 Task: Add an event with the title Second Team Building Challenge: Scavenger Hunt, date '2023/12/30', time 7:00 AM to 9:00 AMand add a description: Following the introduction, participants will have the chance to present a prepared presentation of their choice in front of the group. Each presenter will be allocated a specific time slot, allowing them to showcase their skills and practice their delivery. Presentations can cover a wide range of topics, including but not limited to business proposals, academic research, project updates, or persuasive speeches., put the event into Orange category . Add location for the event as: The Savoy, London, United Kingdom, logged in from the account softage.7@softage.netand send the event invitation to softage.1@softage.net and softage.2@softage.net. Set a reminder for the event 5 minutes before
Action: Mouse moved to (96, 115)
Screenshot: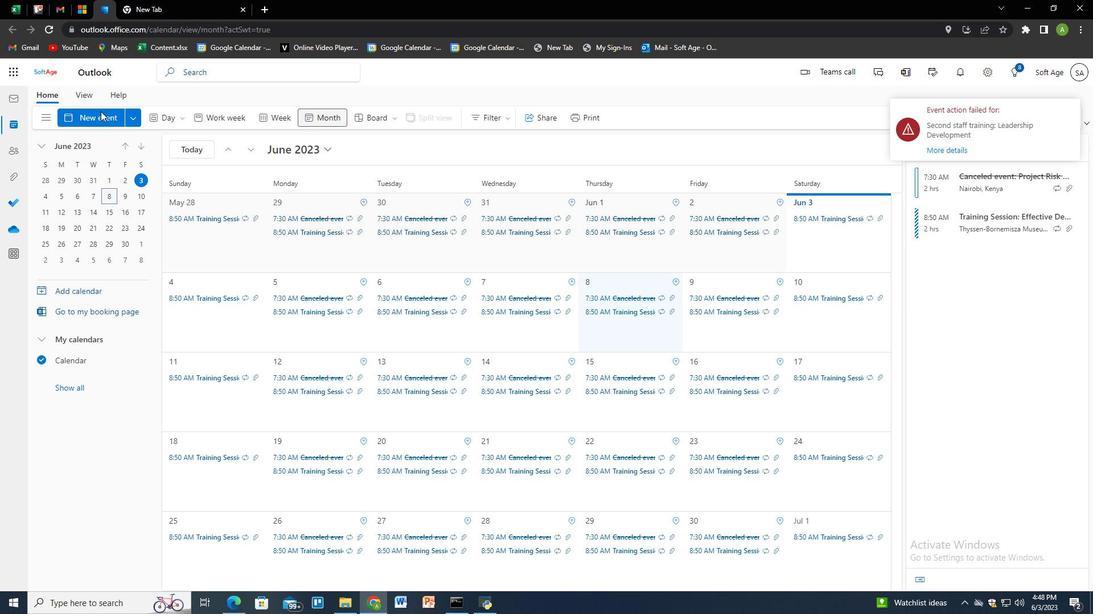 
Action: Mouse pressed left at (96, 115)
Screenshot: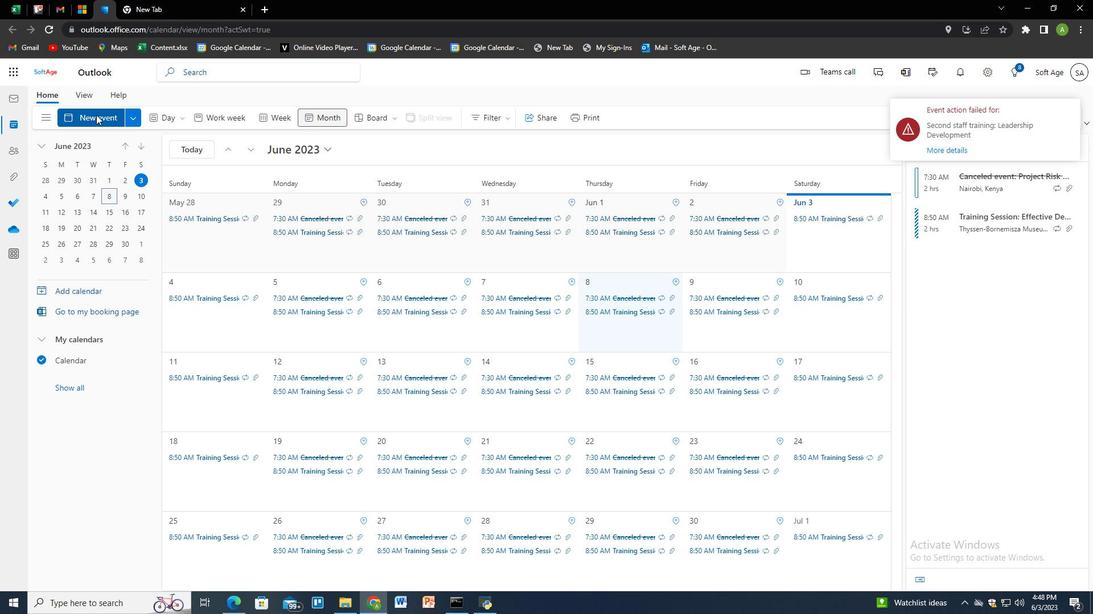 
Action: Key pressed <Key.shift>Second<Key.space><Key.shift>Team<Key.space><Key.shift>Building<Key.space><Key.shift>Challenge<Key.shift>:<Key.space><Key.shift>Scabe<Key.backspace><Key.backspace>venger<Key.space><Key.shift>Hunt
Screenshot: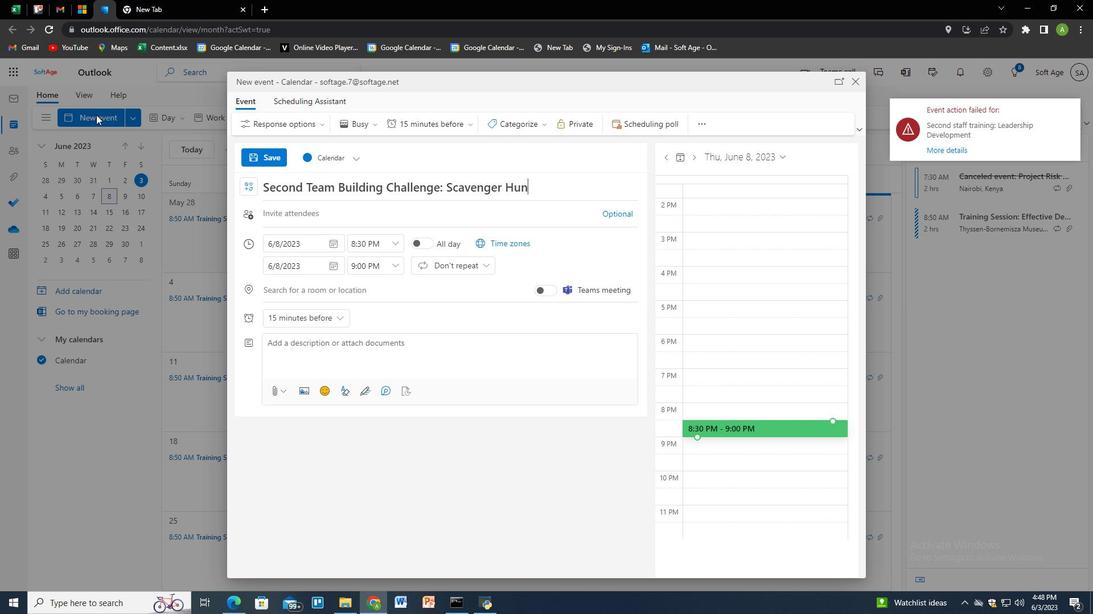 
Action: Mouse moved to (335, 241)
Screenshot: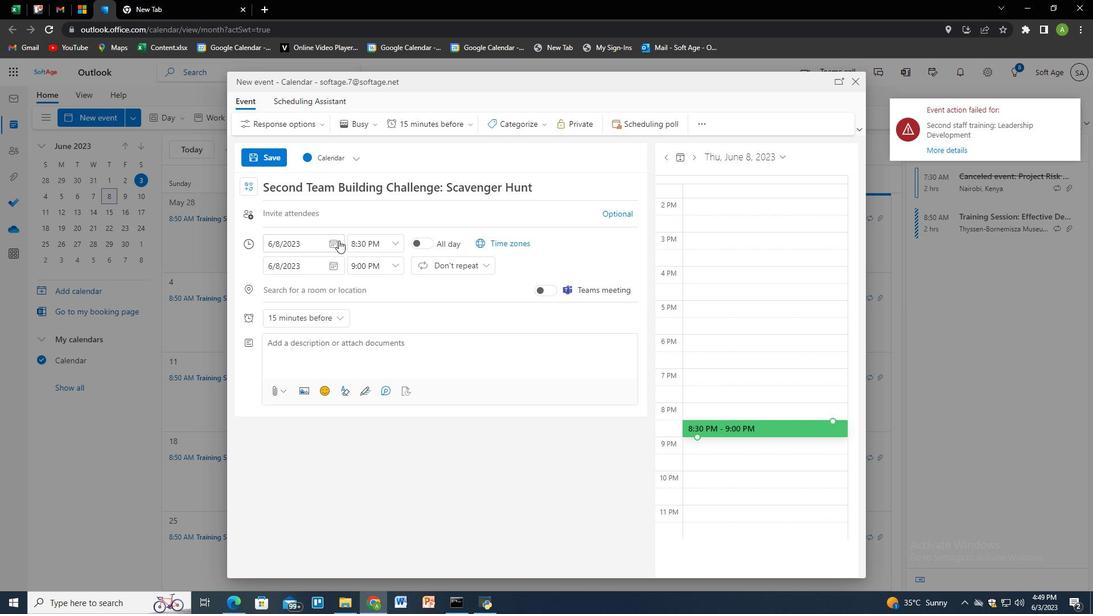 
Action: Mouse pressed left at (335, 241)
Screenshot: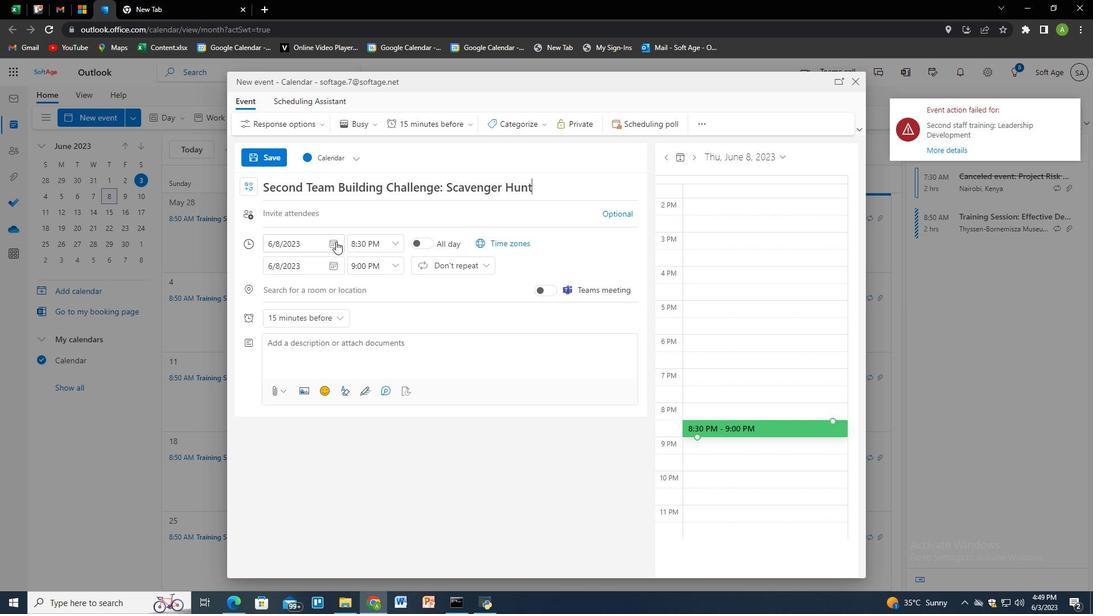 
Action: Mouse moved to (371, 268)
Screenshot: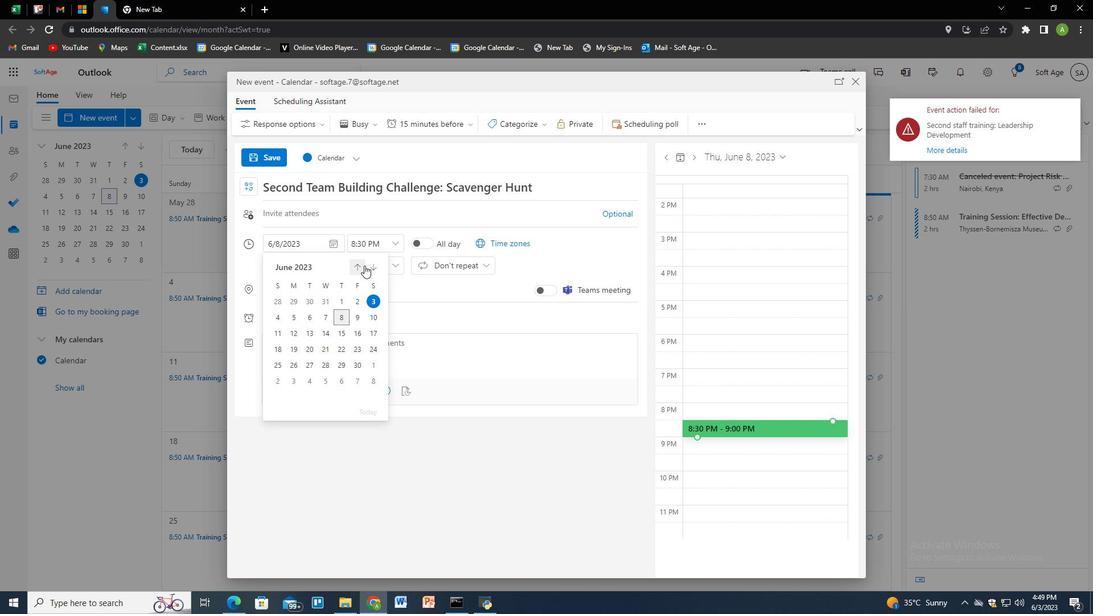 
Action: Mouse pressed left at (371, 268)
Screenshot: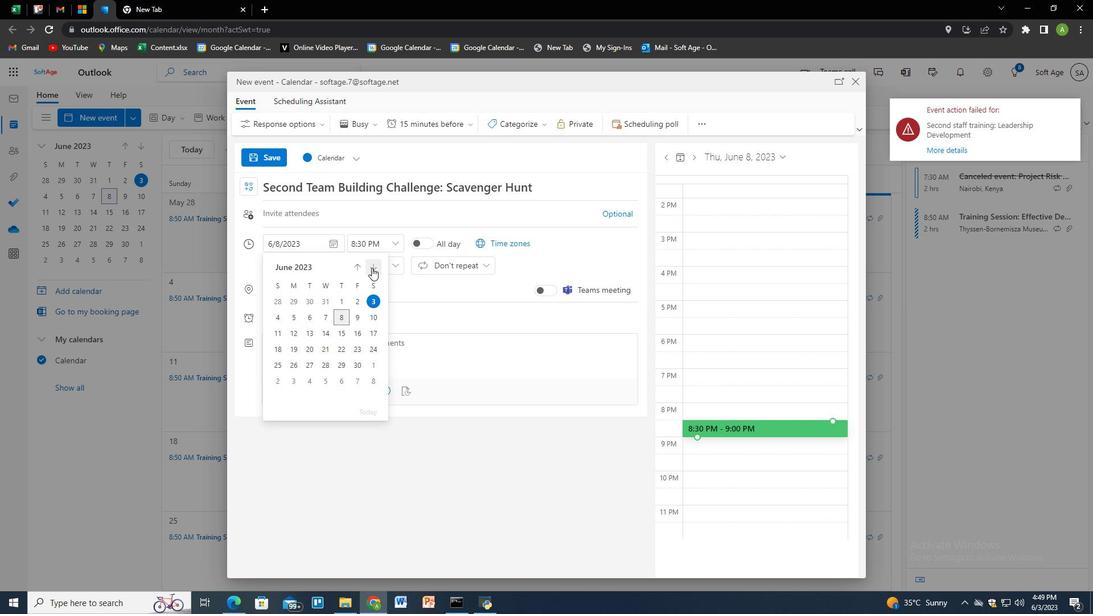 
Action: Mouse pressed left at (371, 268)
Screenshot: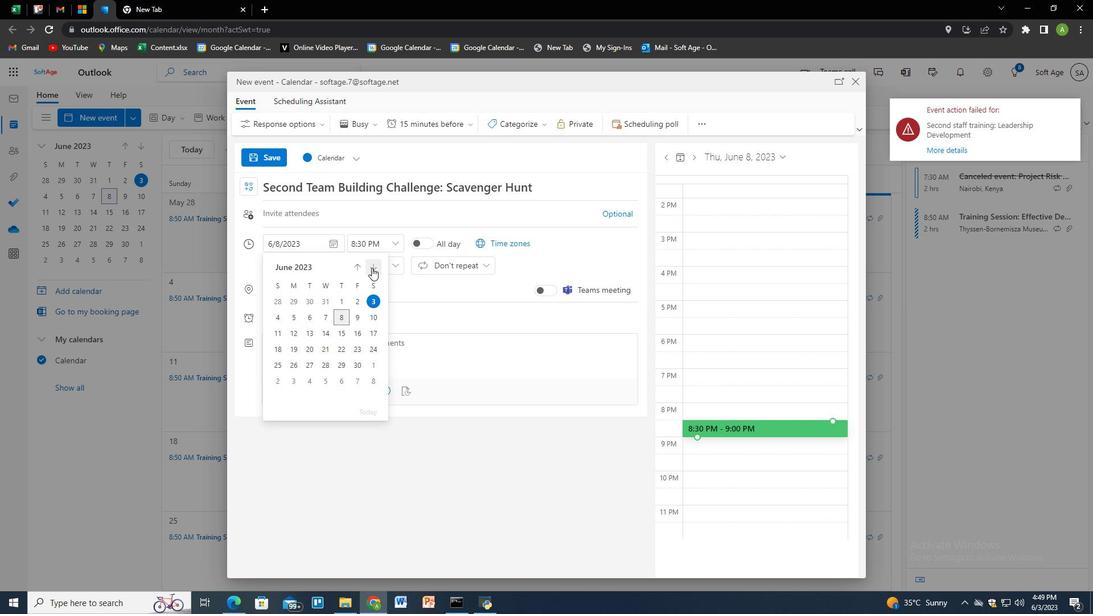 
Action: Mouse pressed left at (371, 268)
Screenshot: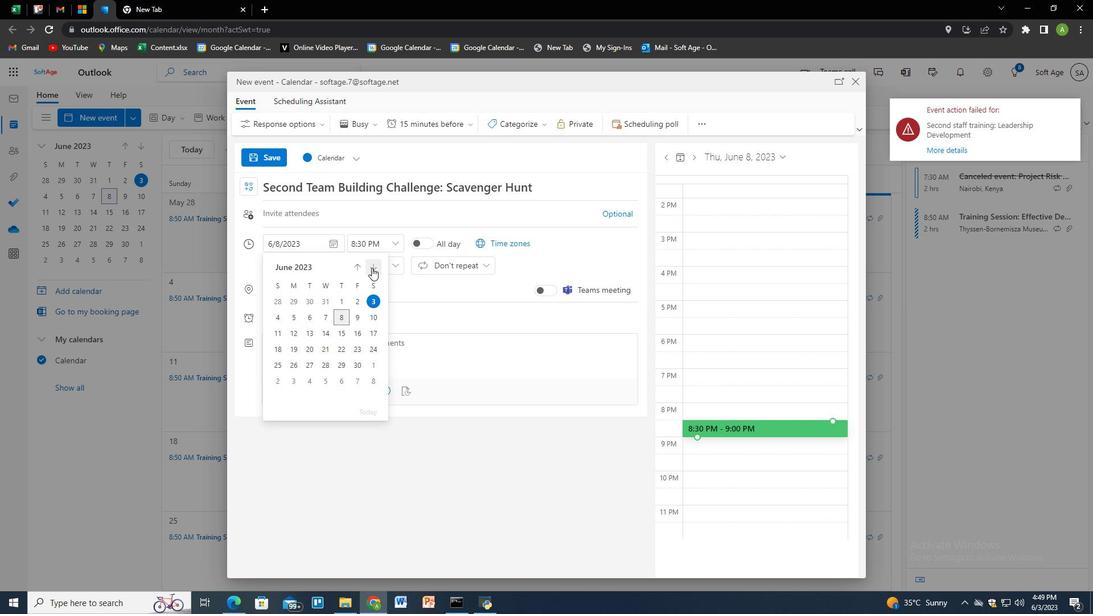 
Action: Mouse pressed left at (371, 268)
Screenshot: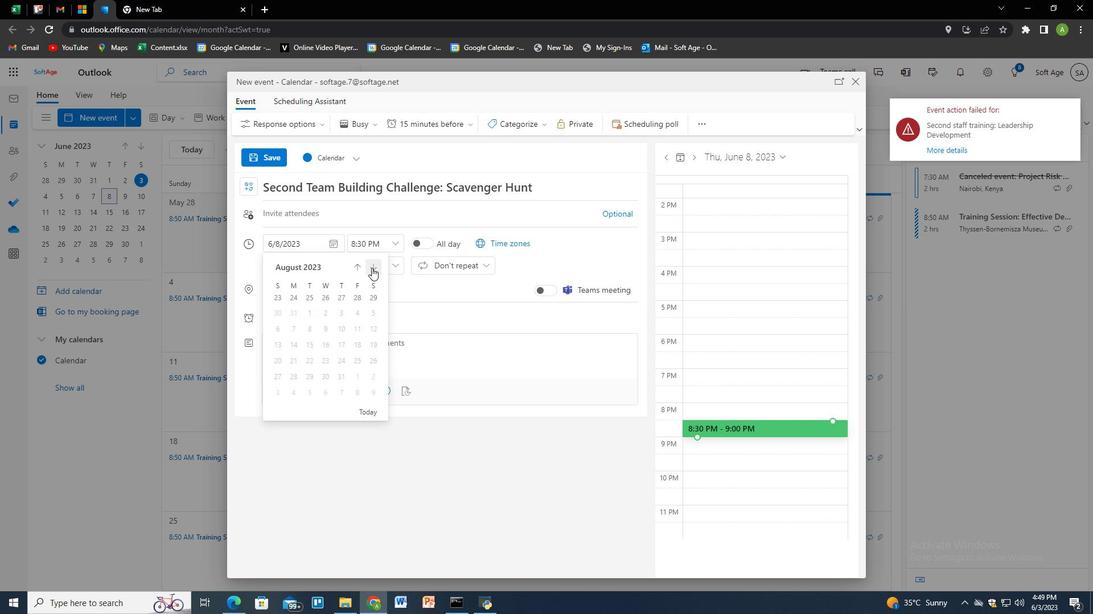 
Action: Mouse pressed left at (371, 268)
Screenshot: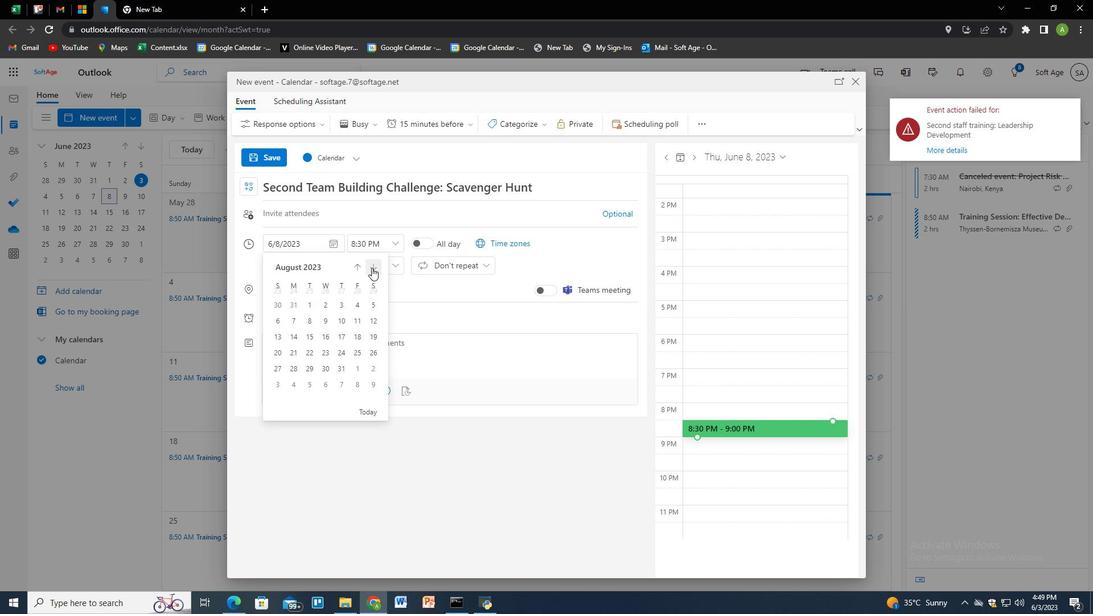 
Action: Mouse pressed left at (371, 268)
Screenshot: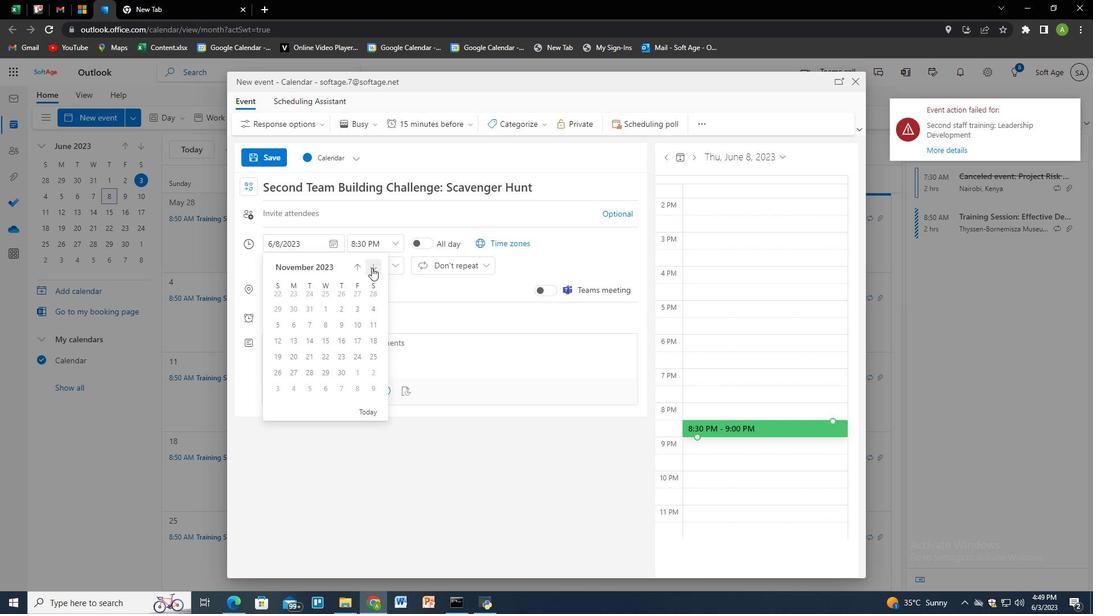
Action: Mouse moved to (375, 363)
Screenshot: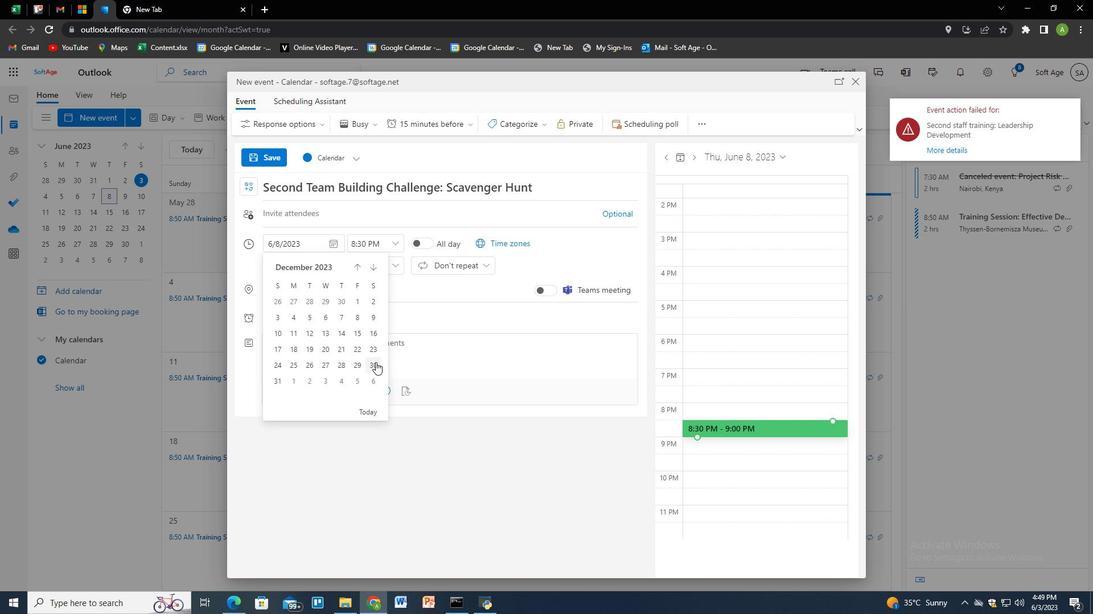 
Action: Mouse pressed left at (375, 363)
Screenshot: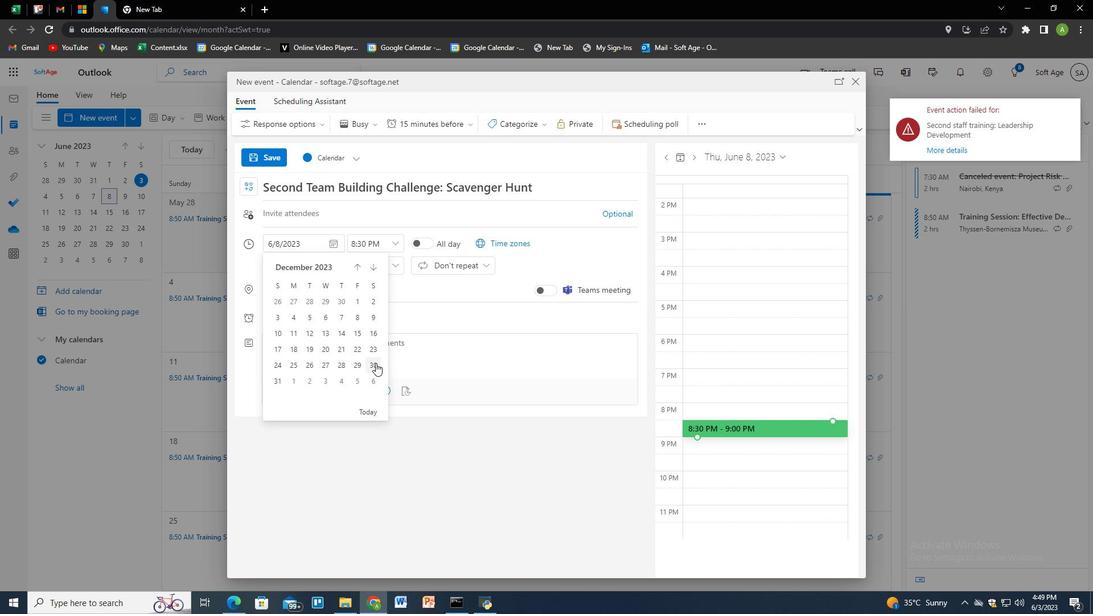 
Action: Mouse moved to (370, 244)
Screenshot: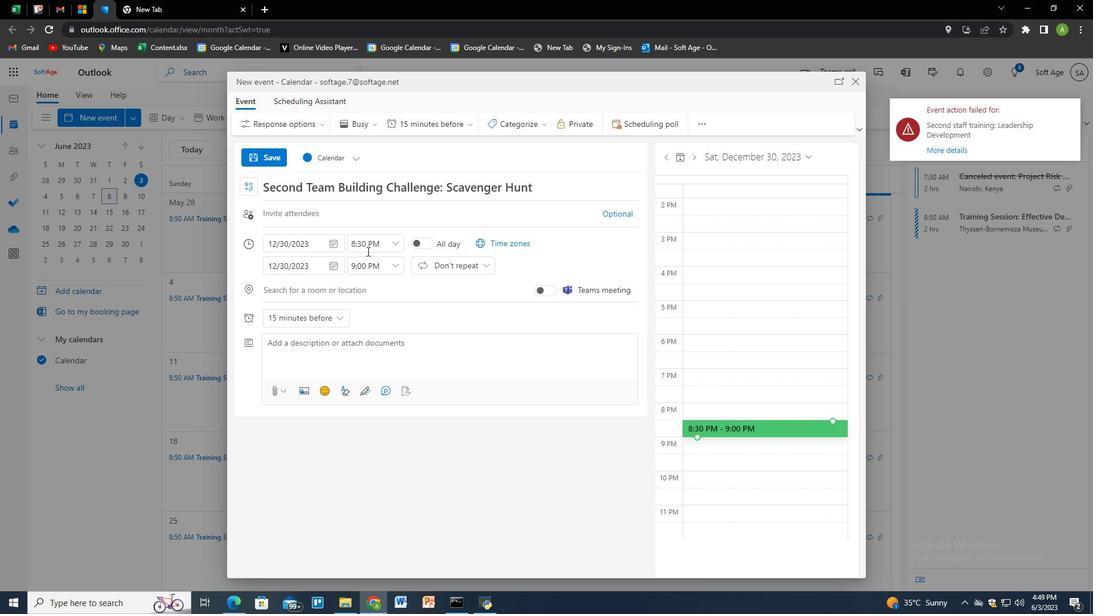
Action: Mouse pressed left at (370, 244)
Screenshot: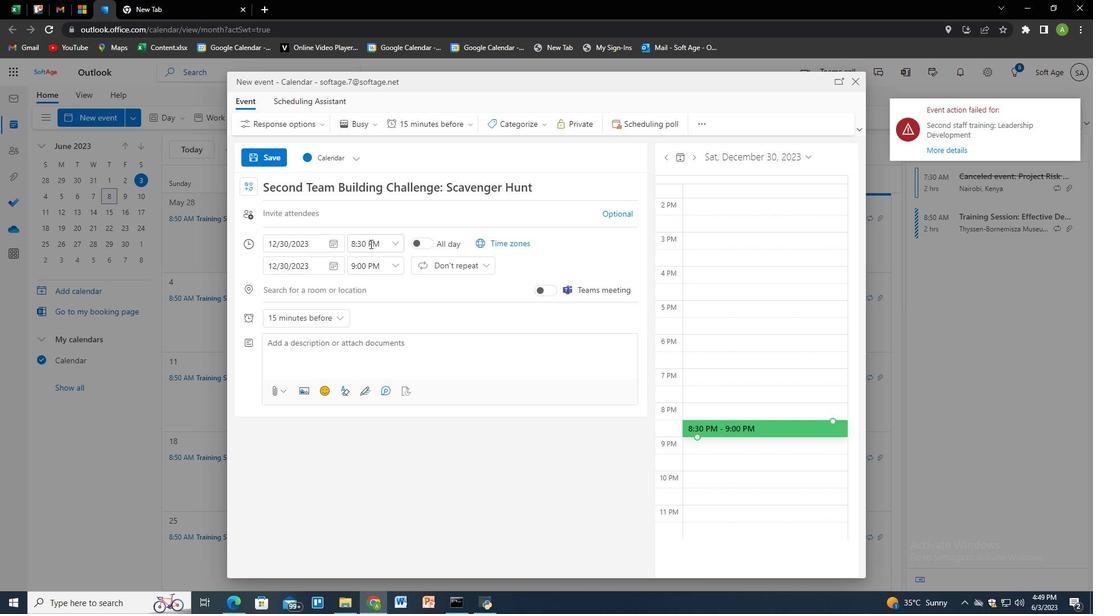 
Action: Key pressed 7<Key.shift><Key.shift>:00<Key.space><Key.shift>AMM<Key.tab><Key.tab>9<Key.shift><Key.shift>:00<Key.space><Key.shift>AMM
Screenshot: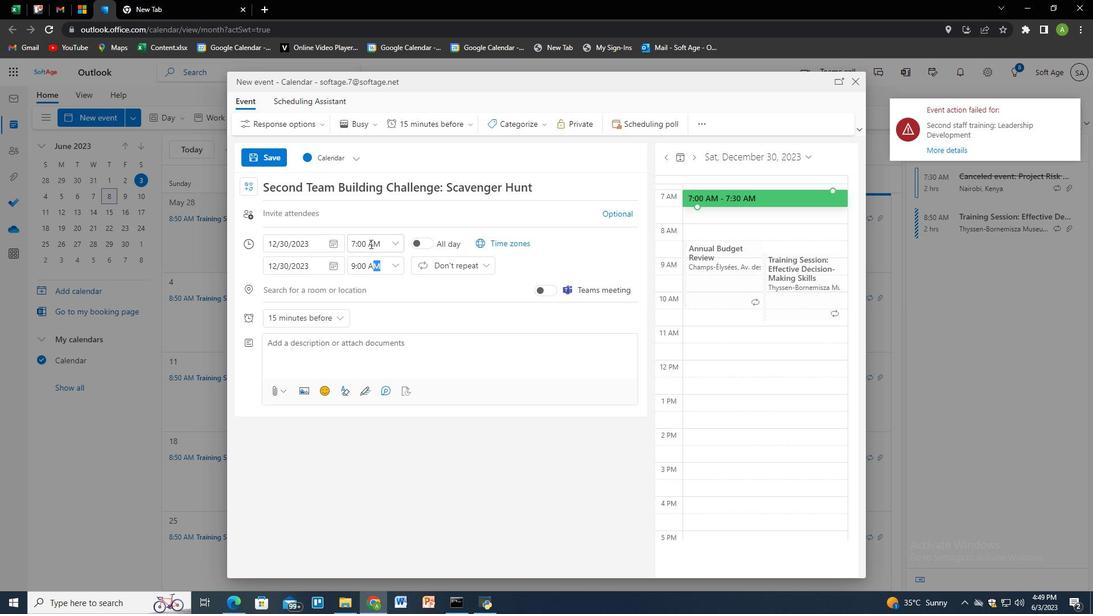 
Action: Mouse moved to (370, 243)
Screenshot: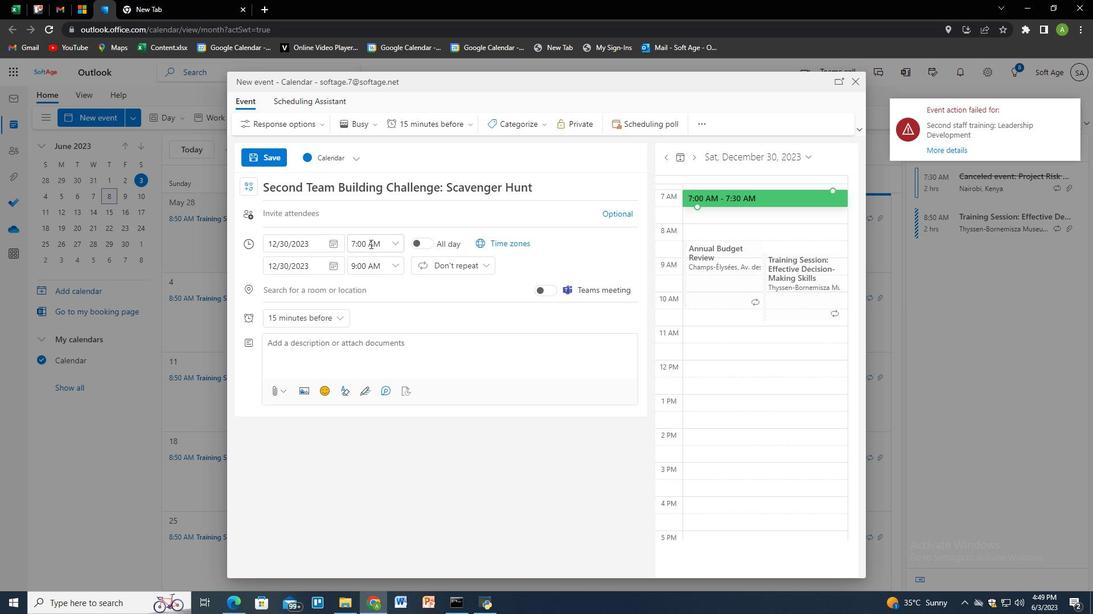 
Action: Key pressed <Key.tab><Key.tab><Key.tab><Key.tab><Key.tab><Key.tab><Key.tab><Key.shift>Following<Key.space>the<Key.space>introductionm<Key.backspace>,<Key.space>participants<Key.space>will<Key.space>have<Key.space>the<Key.space>chance<Key.space>to<Key.space>present<Key.space>a<Key.space>prepared<Key.space>presentation<Key.space>of<Key.space>their<Key.space>choice<Key.space>in<Key.space>front<Key.space>of<Key.space>the<Key.space>group.<Key.space><Key.shift>Each<Key.space>presenter<Key.space>will<Key.space>be<Key.space>allo<Key.backspace>ocated<Key.space>a<Key.space>p<Key.backspace>soeci<Key.backspace><Key.backspace><Key.backspace><Key.backspace>pecific<Key.space>time<Key.space>slot,<Key.space>allowing<Key.space>them<Key.space>to<Key.space>showcase<Key.space>their<Key.space><Key.backspace><Key.space>skills<Key.space>and<Key.space>practice<Key.backspace>e<Key.space>their<Key.space>delivery.<Key.space><Key.shift>Presentations<Key.space>can<Key.space>cover<Key.space>a<Key.space>wide<Key.space>range<Key.space>of<Key.space>topics,<Key.space>including<Key.space>but<Key.space>the<Key.space>event<Key.space>into<Key.space><Key.backspace><Key.backspace><Key.backspace><Key.backspace><Key.backspace><Key.backspace><Key.backspace><Key.backspace><Key.backspace><Key.backspace><Key.backspace><Key.backspace><Key.backspace><Key.backspace><Key.backspace><Key.backspace><Key.backspace><Key.backspace>ut<Key.space>not<Key.space>limited<Key.space>to<Key.space>business<Key.space>propoesa<Key.backspace><Key.backspace><Key.backspace>sals,<Key.space>acadme<Key.backspace><Key.backspace>emifc<Key.backspace><Key.backspace>c<Key.space>researchm<Key.space><Key.backspace><Key.backspace>,<Key.space>project<Key.space>updates,or<Key.space><Key.backspace><Key.backspace><Key.backspace>or<Key.space>persuasu<Key.backspace>ive,<Key.space>academic<Key.space>research,<Key.space>project<Key.space>update,<Key.space>or<Key.space>persuasive<Key.space>speeches.
Screenshot: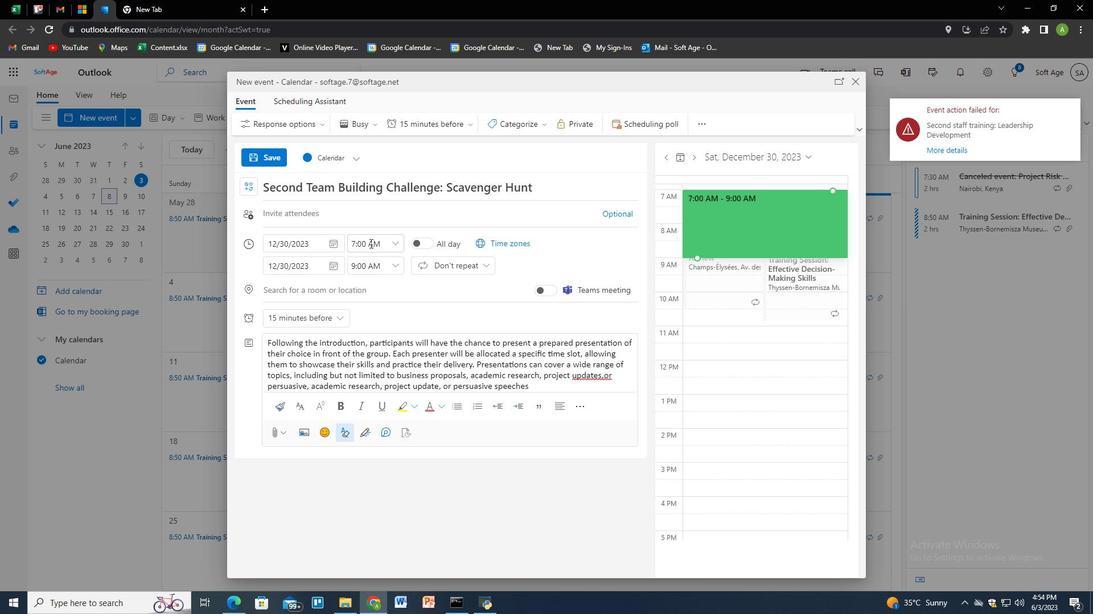
Action: Mouse moved to (596, 377)
Screenshot: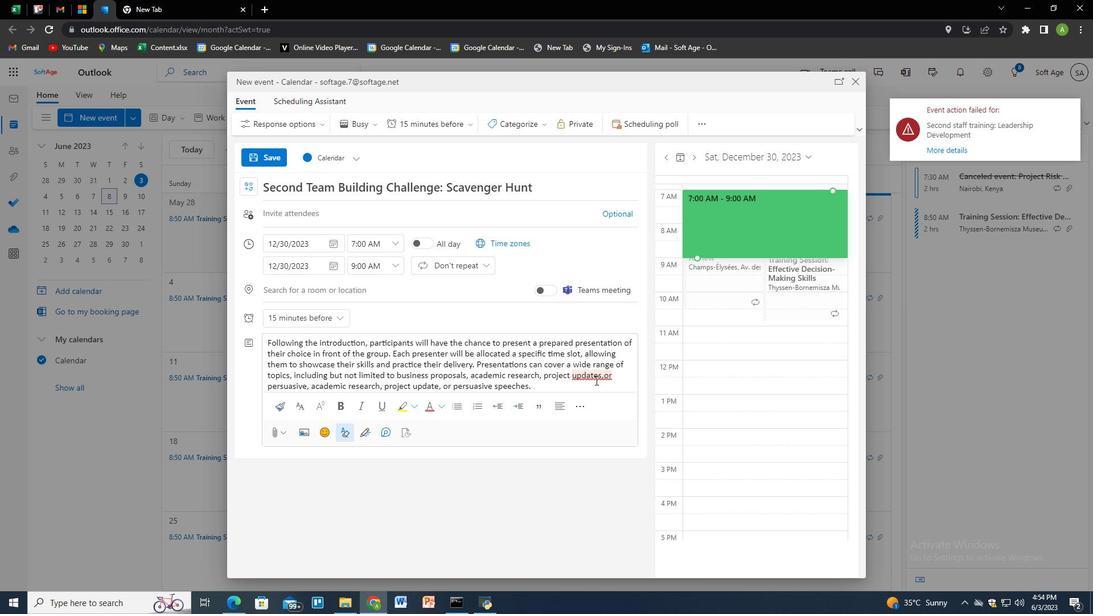 
Action: Mouse pressed right at (596, 377)
Screenshot: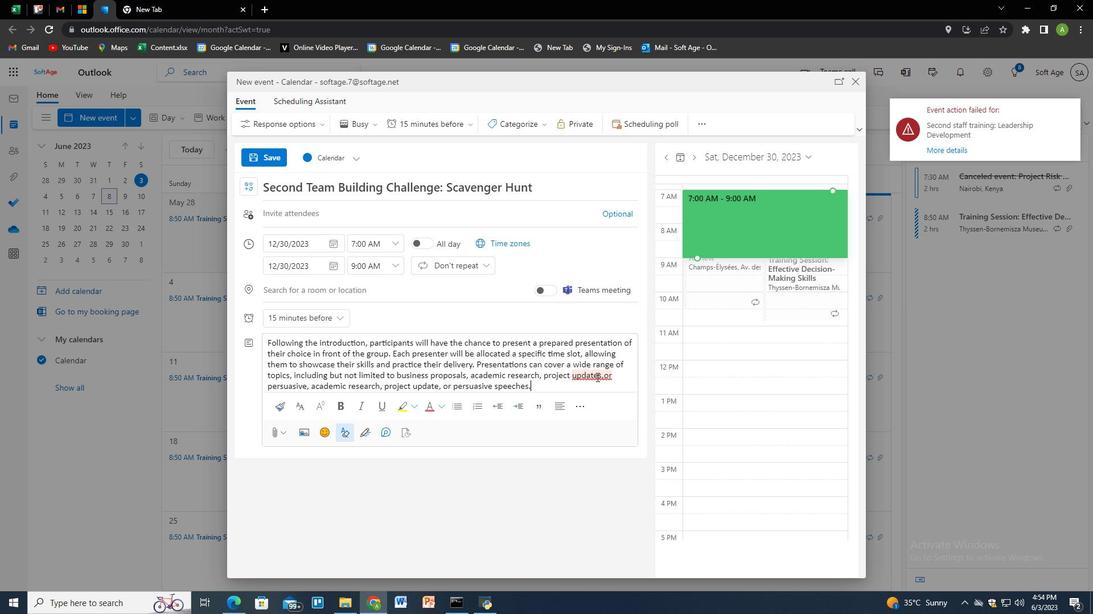 
Action: Mouse moved to (587, 387)
Screenshot: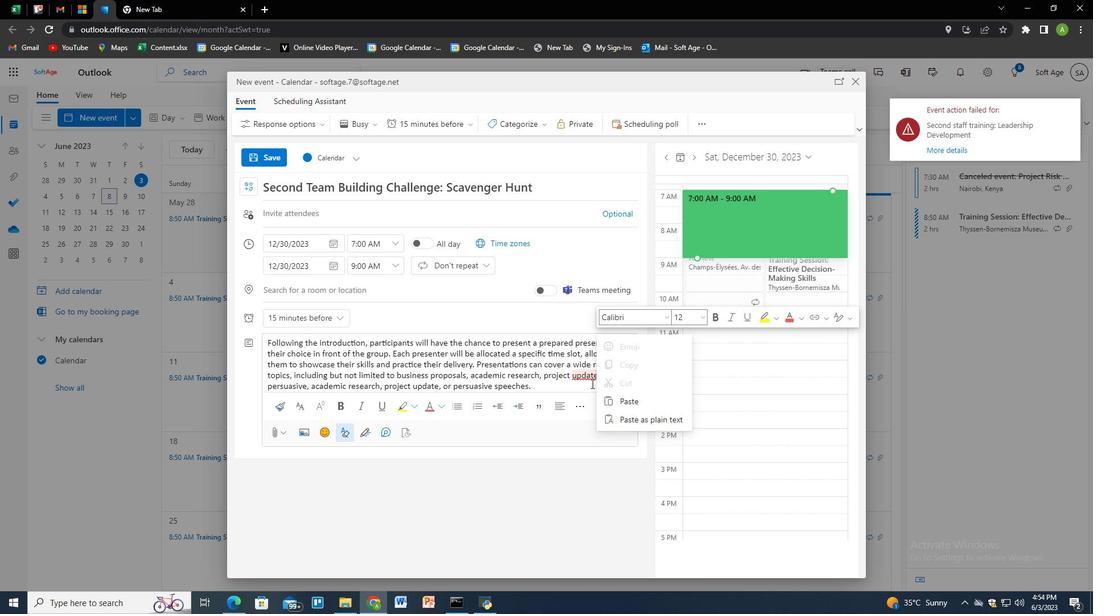 
Action: Mouse pressed left at (587, 387)
Screenshot: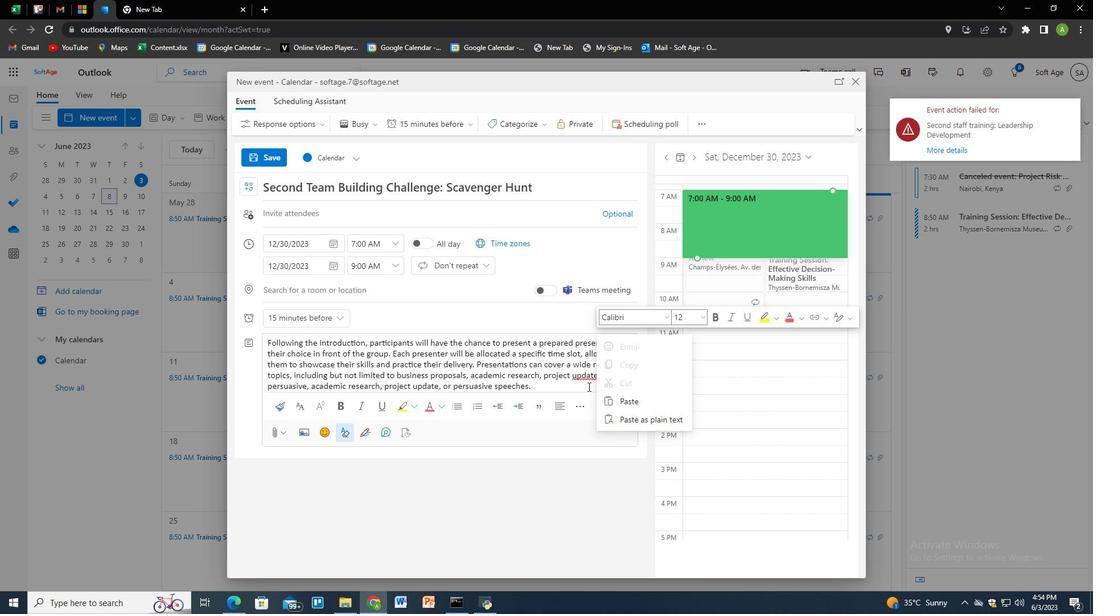 
Action: Mouse moved to (589, 374)
Screenshot: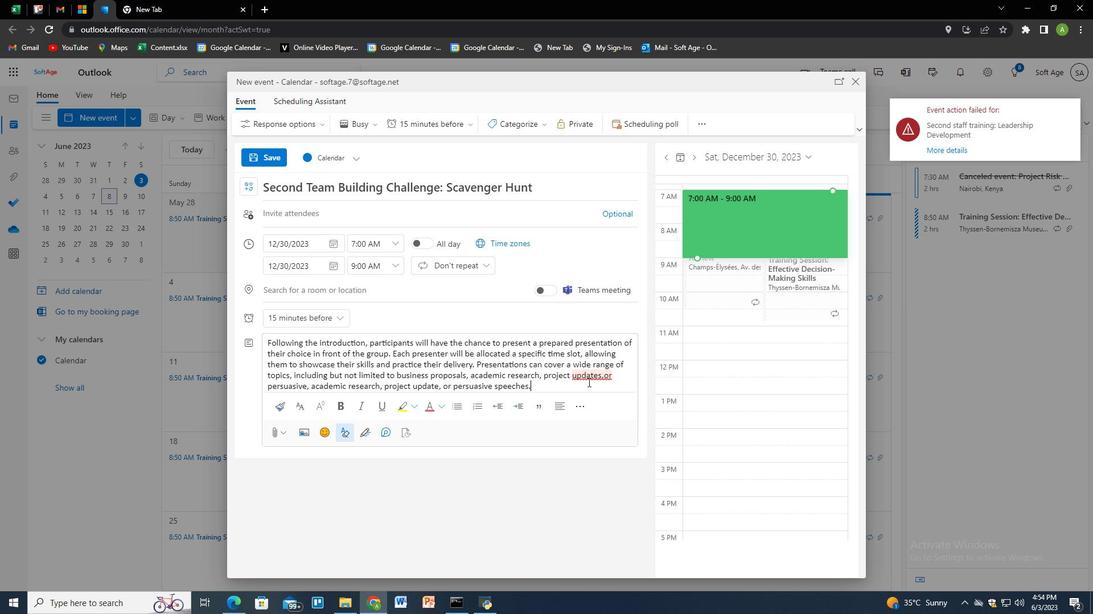 
Action: Mouse pressed right at (589, 374)
Screenshot: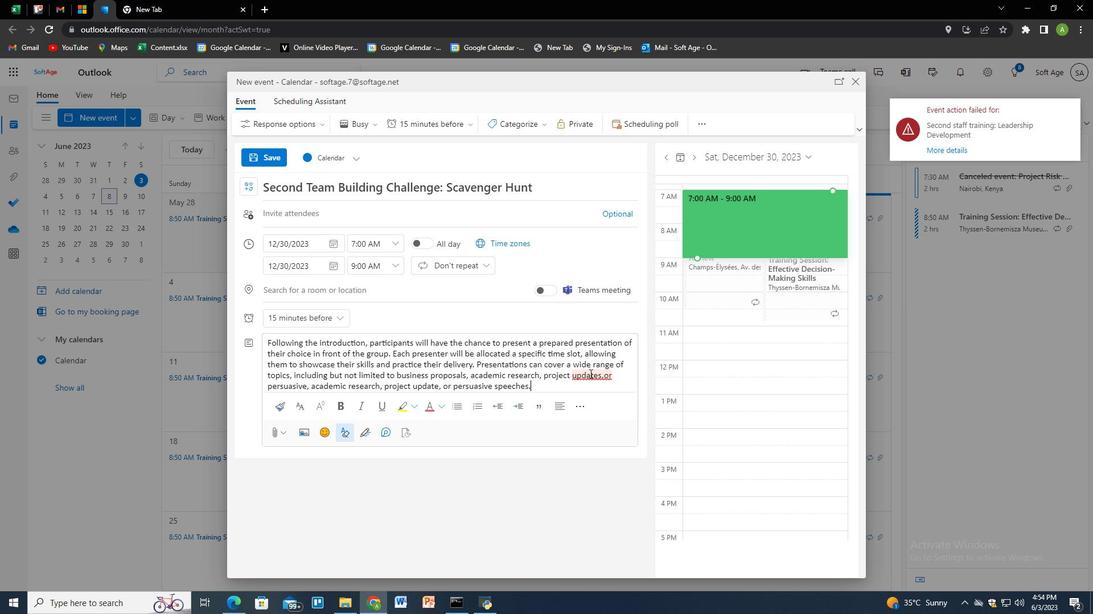 
Action: Mouse moved to (580, 393)
Screenshot: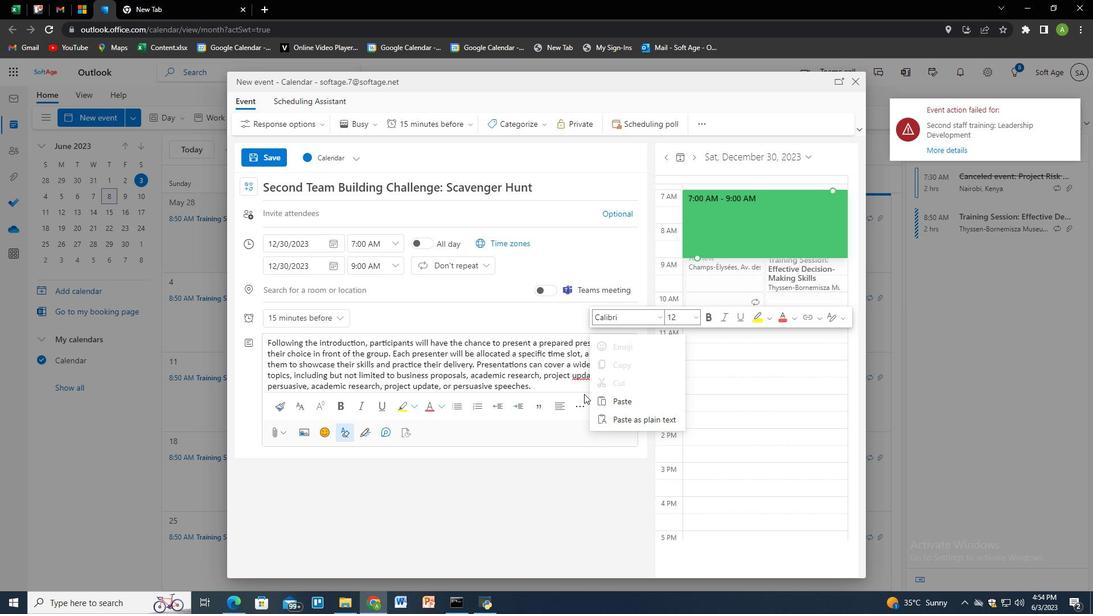 
Action: Mouse pressed left at (580, 393)
Screenshot: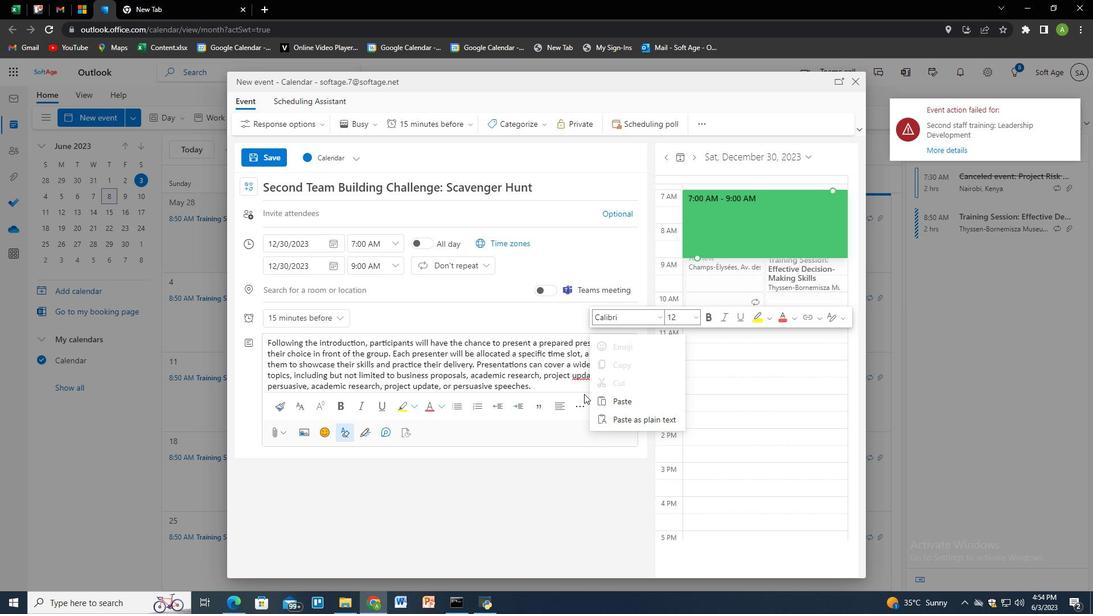 
Action: Mouse moved to (587, 389)
Screenshot: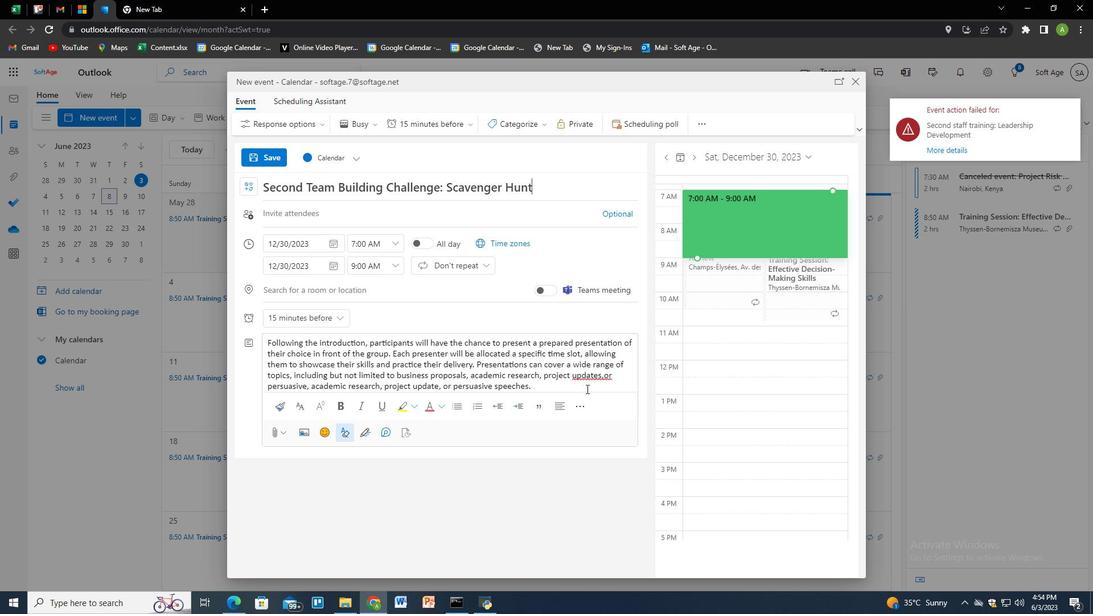 
Action: Mouse pressed left at (587, 389)
Screenshot: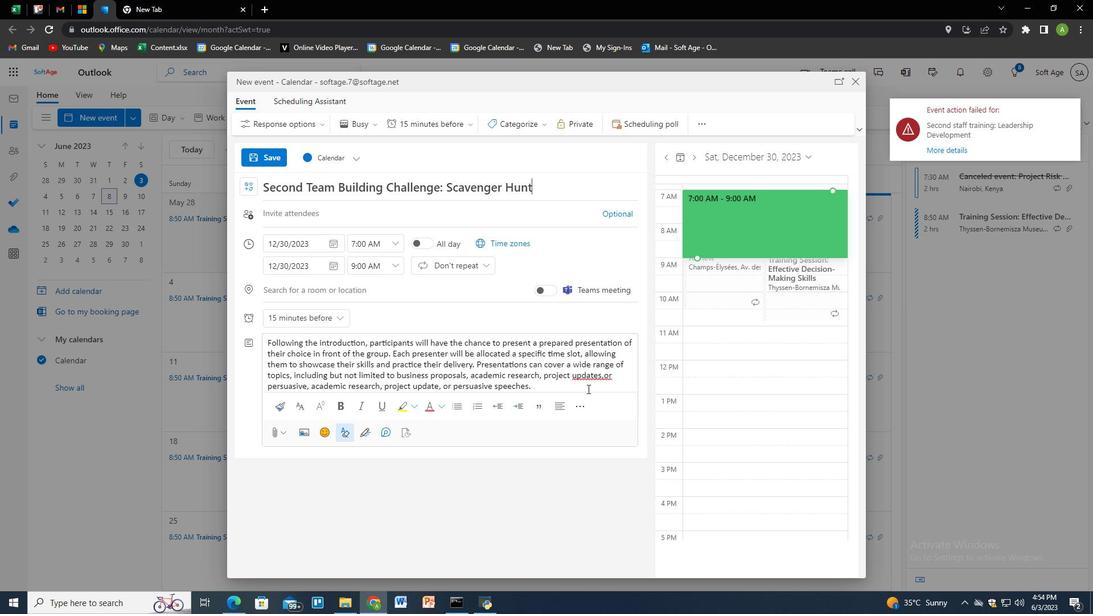 
Action: Mouse moved to (302, 292)
Screenshot: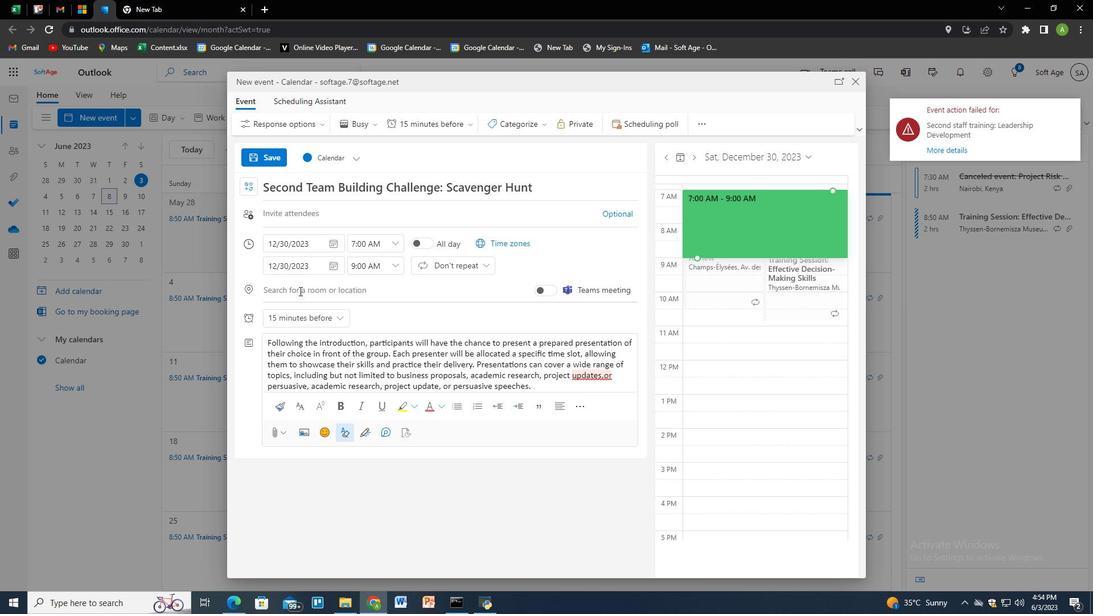 
Action: Mouse pressed left at (302, 292)
Screenshot: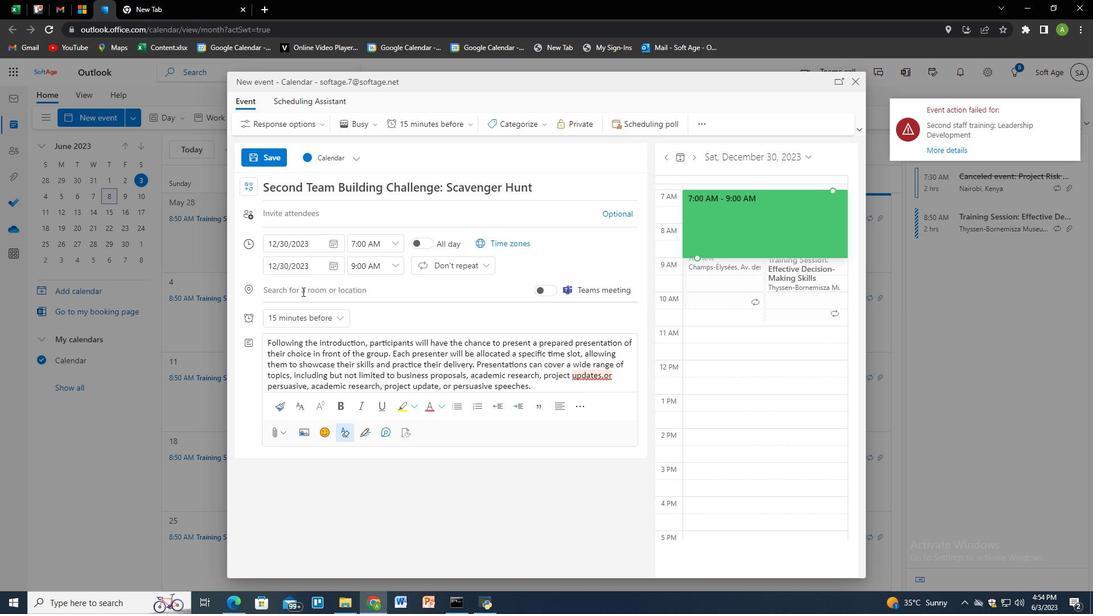 
Action: Mouse moved to (302, 292)
Screenshot: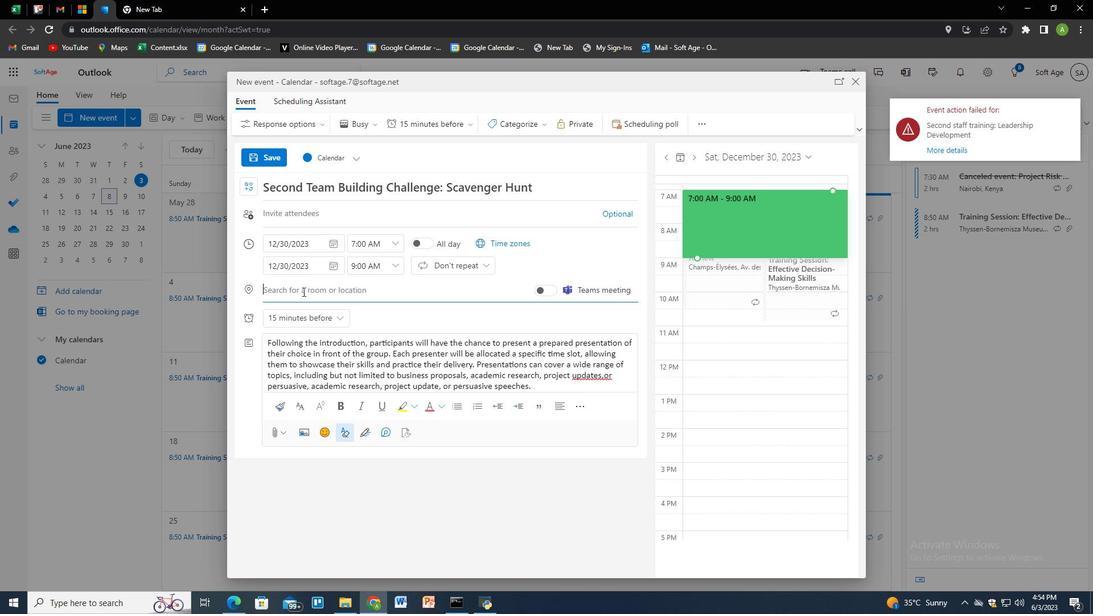 
Action: Key pressed <Key.shift>The<Key.space><Key.shift>Savoy,<Key.space><Key.shift>Londio<Key.backspace><Key.backspace>on,<Key.space><Key.shift>United<Key.space><Key.shift>Kingdom,<Key.down><Key.enter>
Screenshot: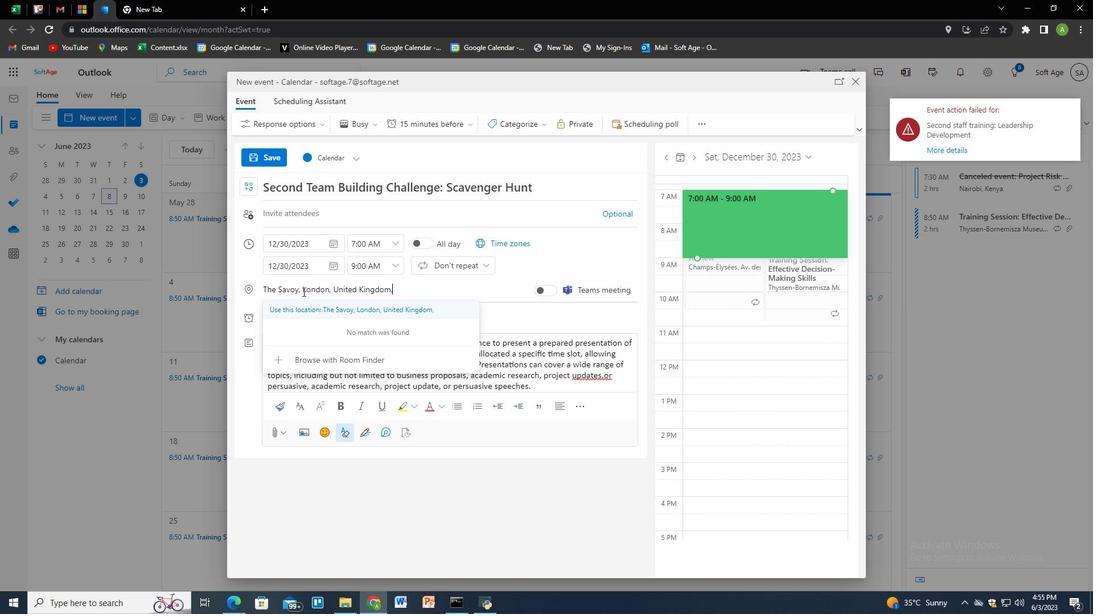 
Action: Mouse moved to (299, 216)
Screenshot: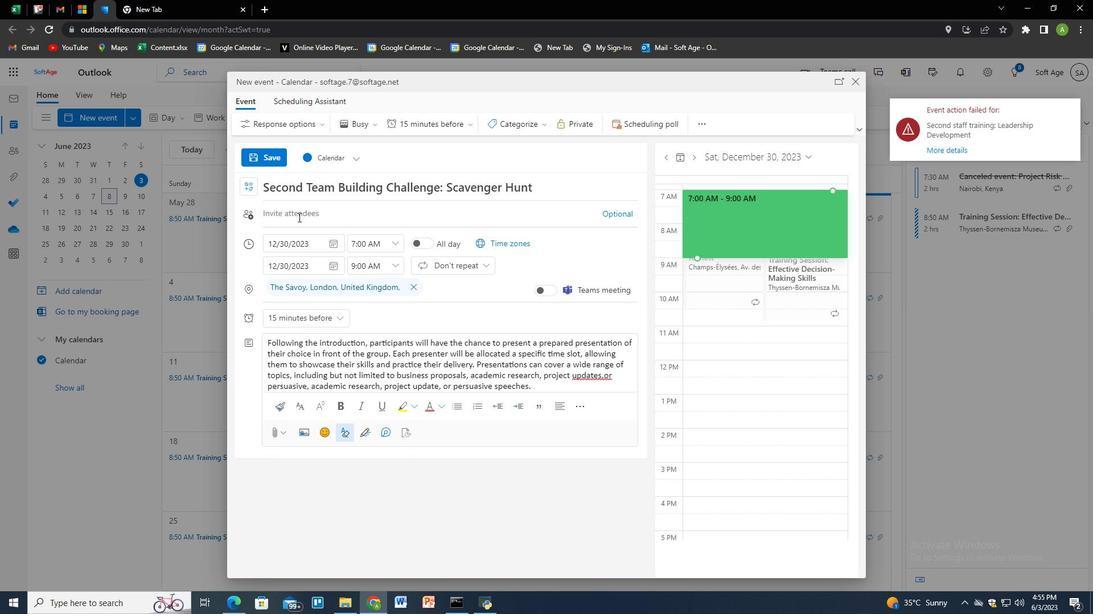 
Action: Mouse pressed left at (299, 216)
Screenshot: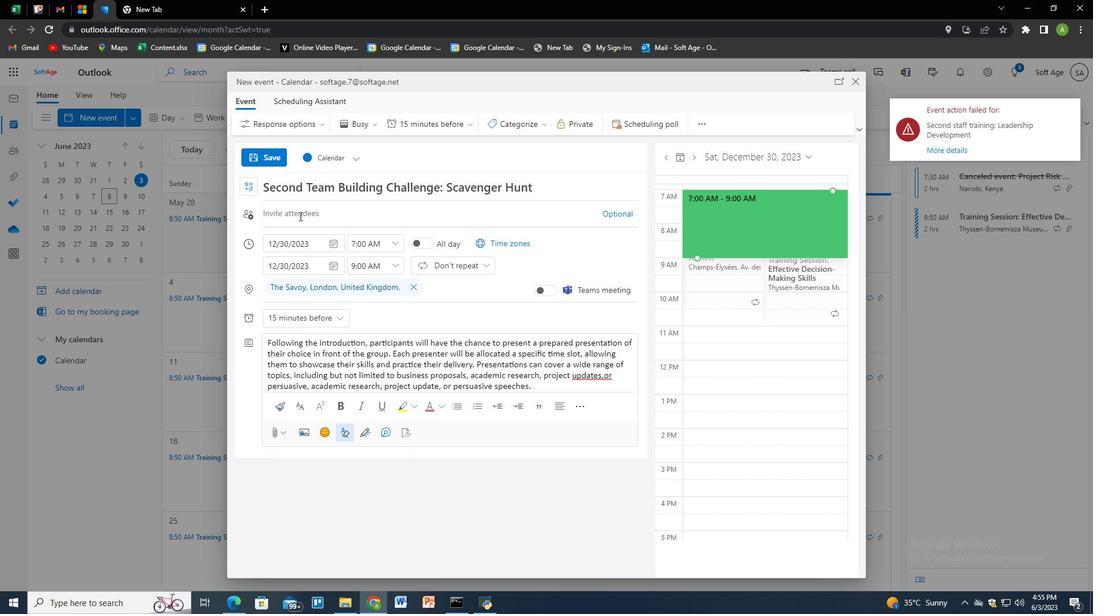 
Action: Key pressed softage.1<Key.shift>@softage.net<Key.enter>softage.2<Key.shift>@softage.net<Key.enter>
Screenshot: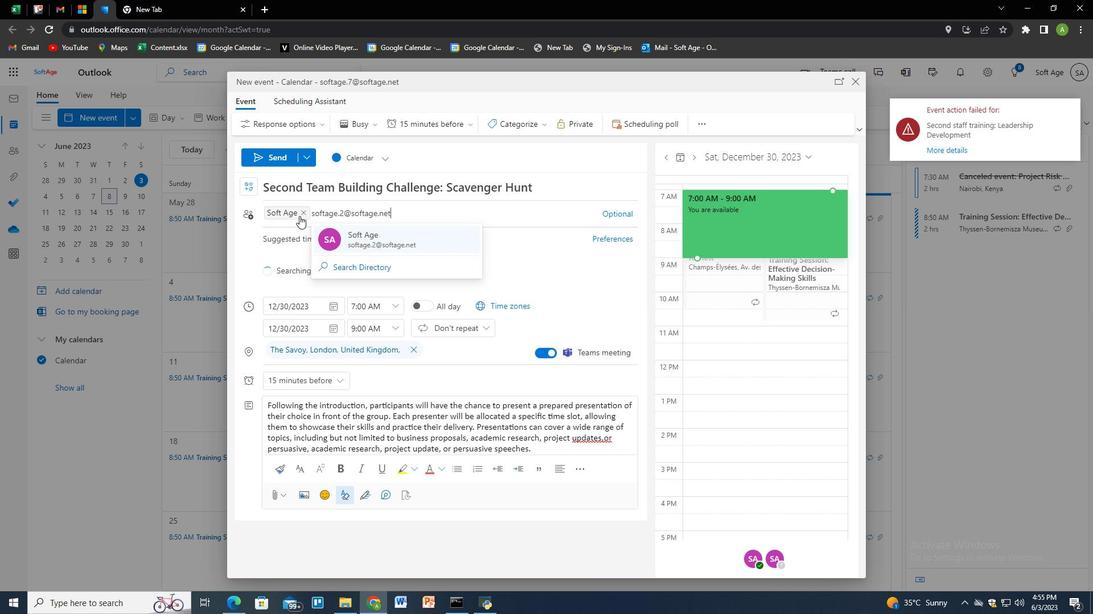 
Action: Mouse moved to (457, 115)
Screenshot: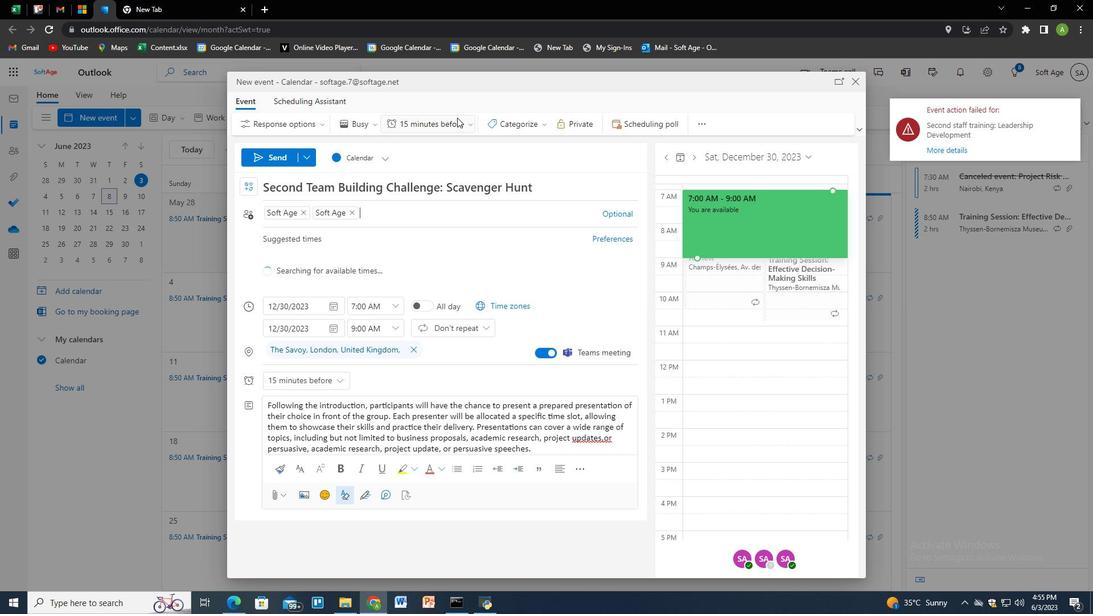 
Action: Mouse pressed left at (457, 115)
Screenshot: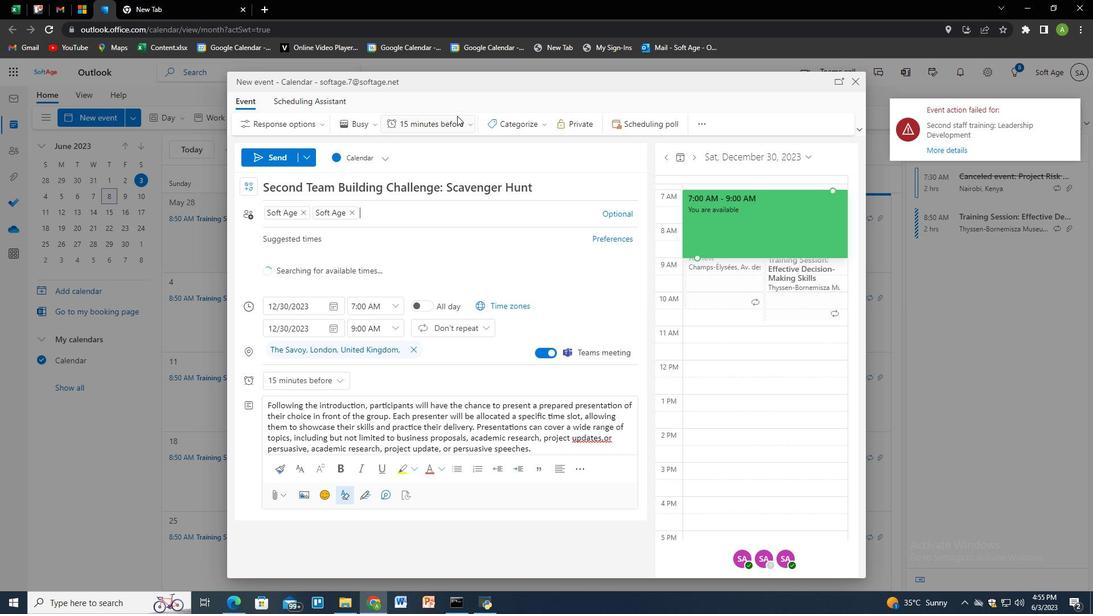 
Action: Mouse moved to (434, 186)
Screenshot: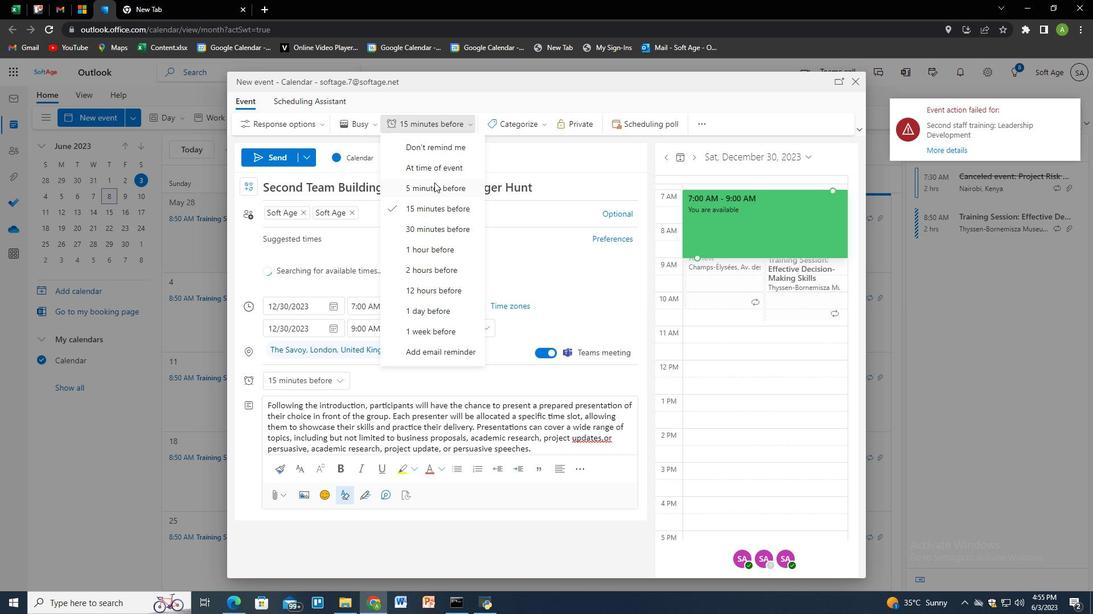 
Action: Mouse pressed left at (434, 186)
Screenshot: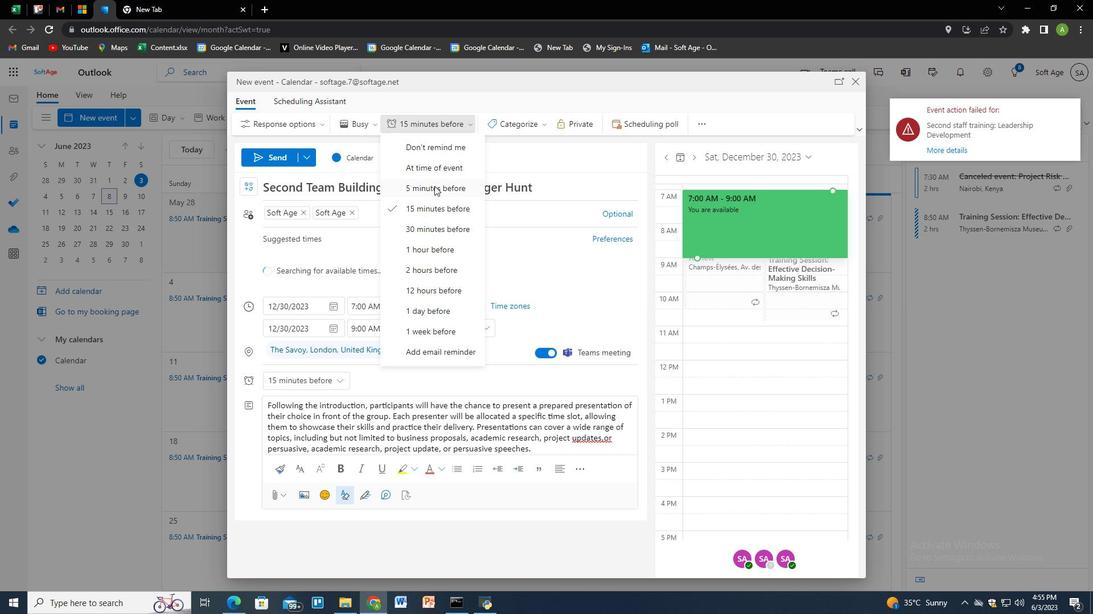 
Action: Mouse moved to (380, 265)
Screenshot: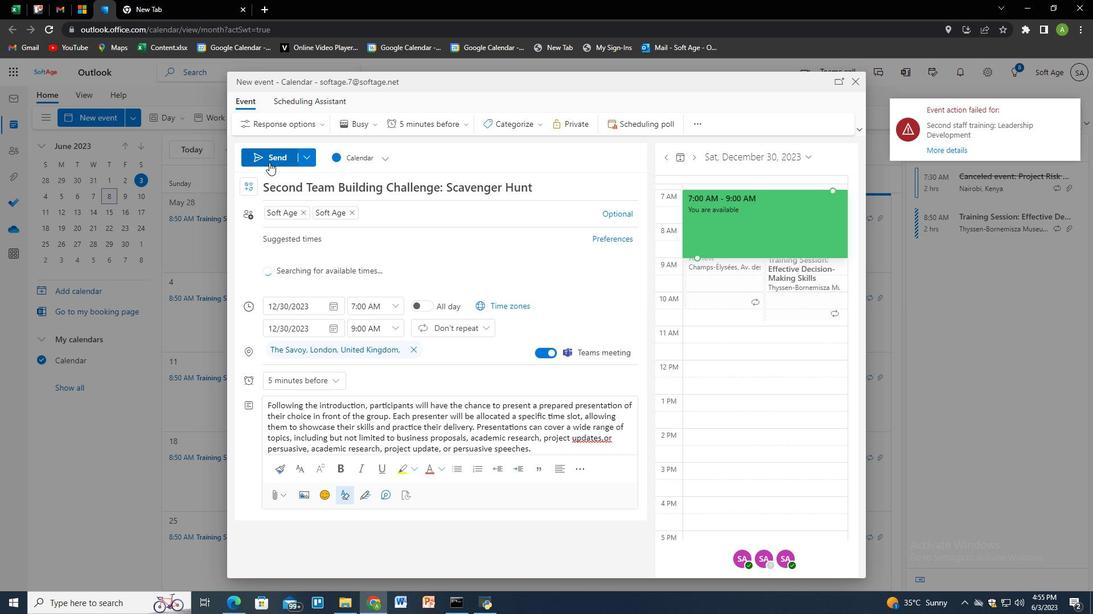 
Action: Mouse pressed left at (268, 161)
Screenshot: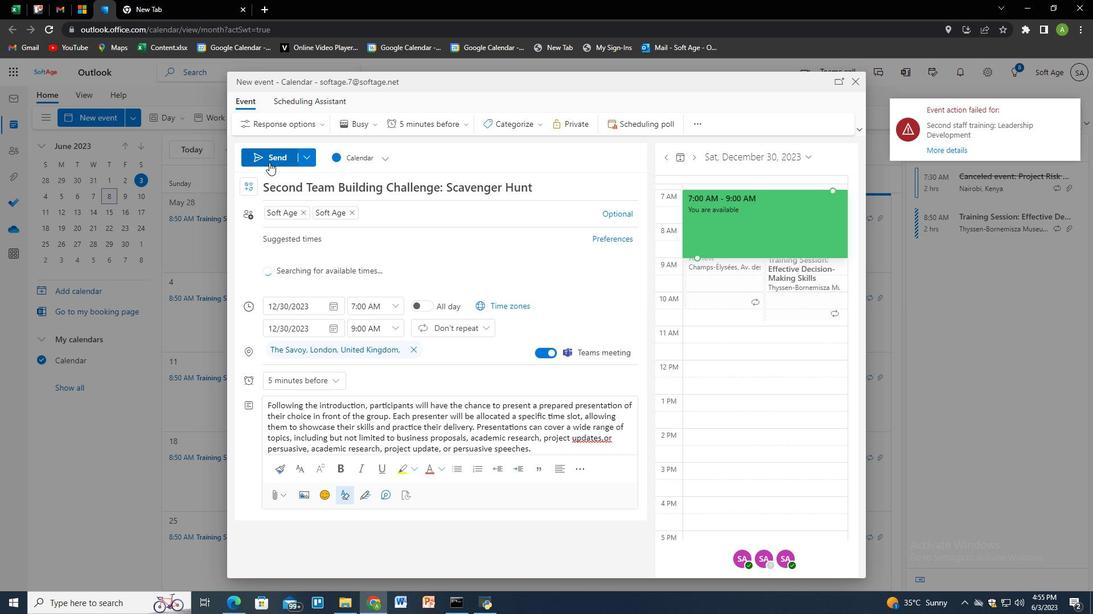 
Action: Mouse moved to (482, 307)
Screenshot: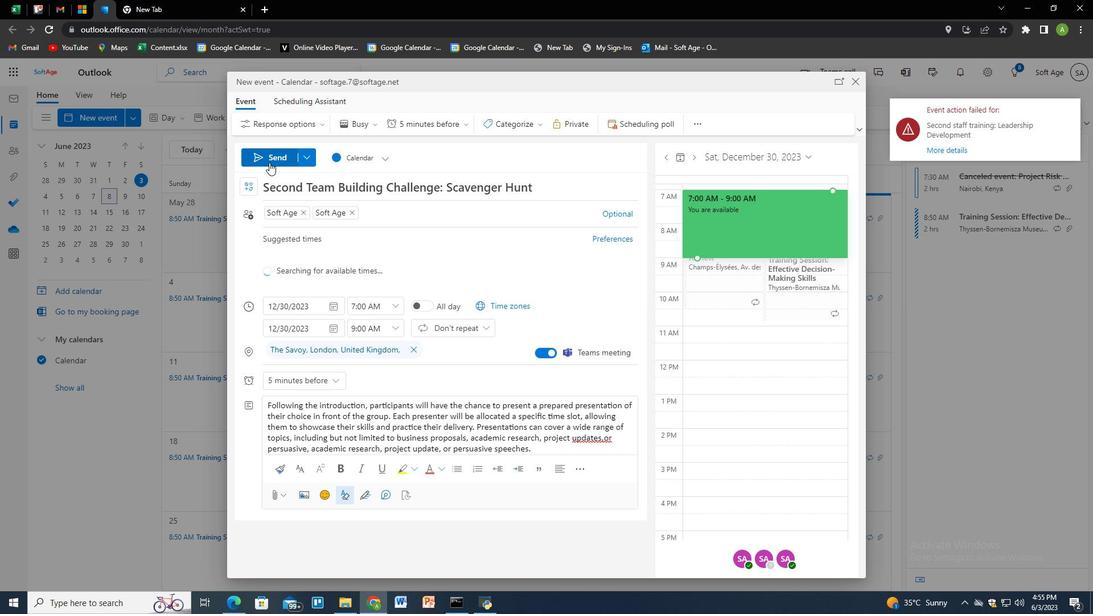 
